Task: Open a blank worksheet and write heading  Discount data  Add 10 product name:-  'Apple, Banana,_x000D_
Orange, Tomato, Potato, Onion, Carrot, Milk, Bread, Eggs (dozen). ' in January Last week sales are  1.99, 0.49, 0.79, 1.29, 0.99, 0.89, 0.69, 2.49, 1.99, 2.99.Discount (%):-  10, 20, 15, 5, 12, 8, 25, 10, 15, 20. Save page analysisSalesByMonth_2022
Action: Mouse moved to (22, 29)
Screenshot: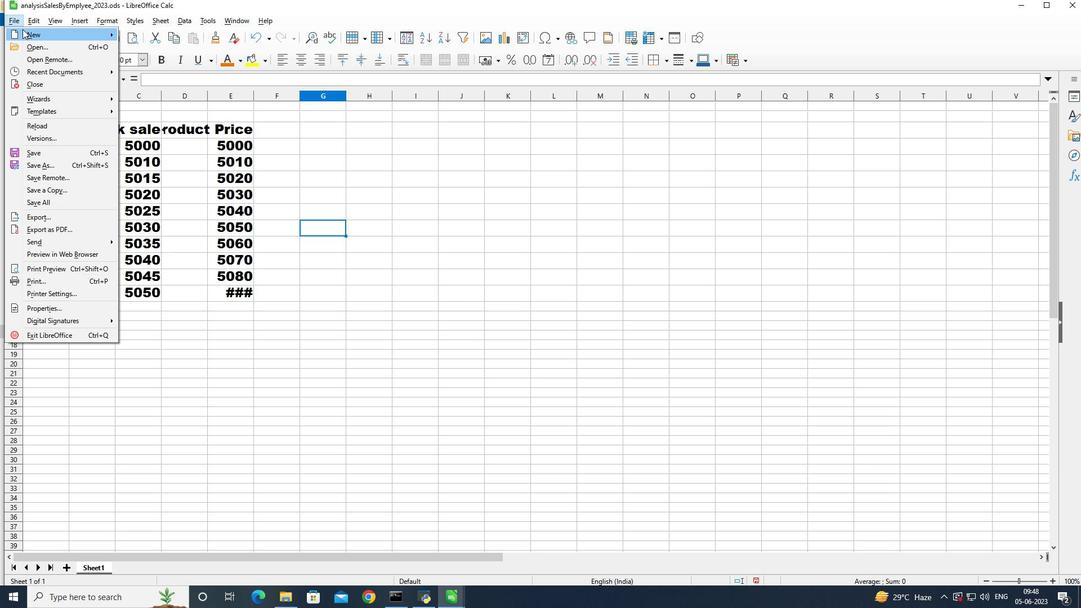 
Action: Mouse pressed left at (22, 29)
Screenshot: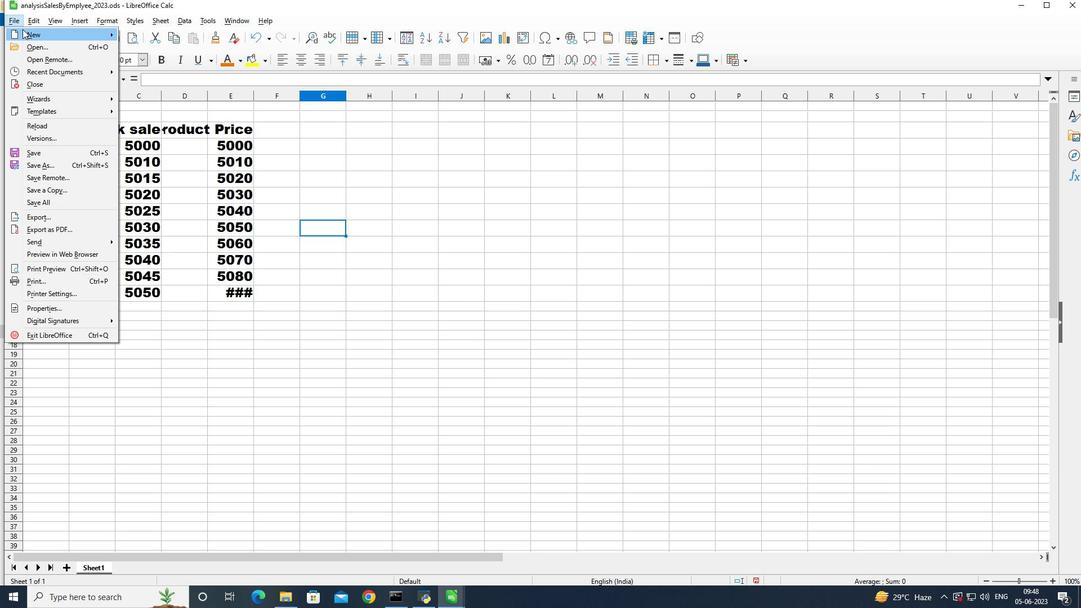 
Action: Mouse moved to (135, 41)
Screenshot: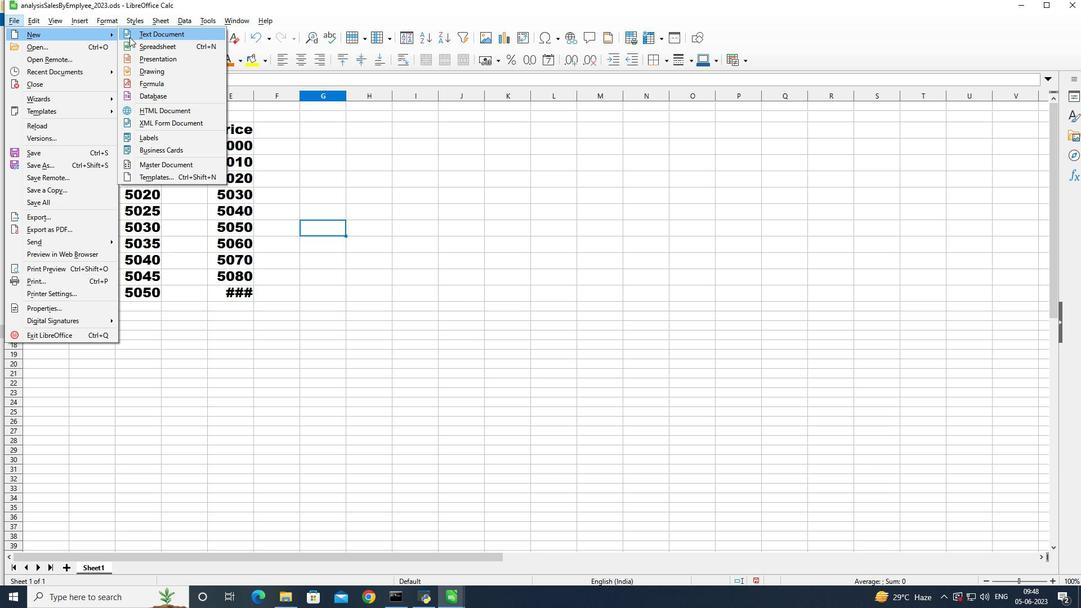 
Action: Mouse pressed left at (135, 41)
Screenshot: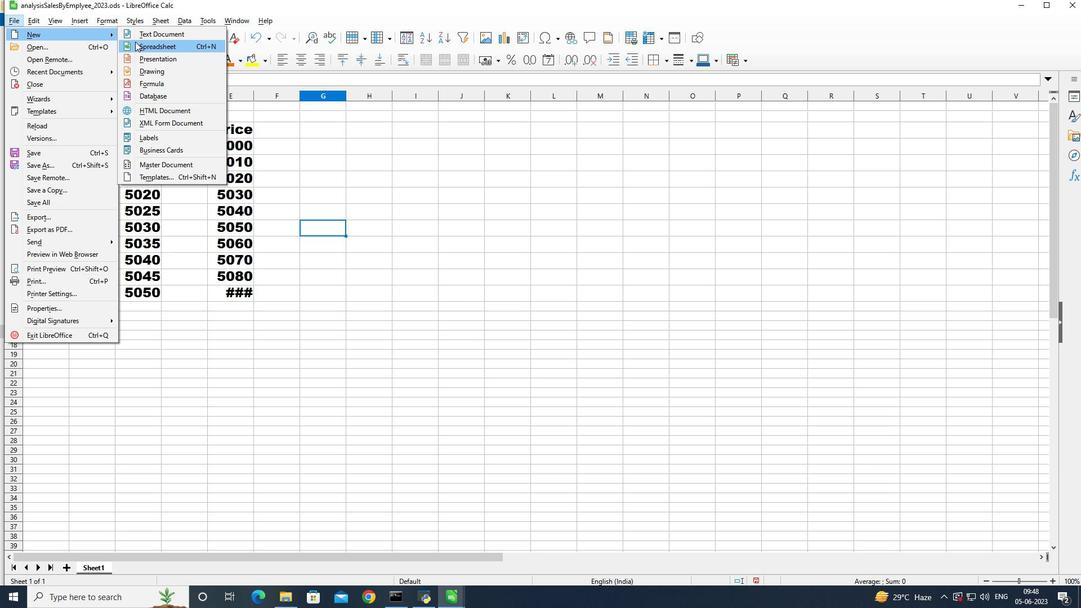 
Action: Mouse moved to (78, 117)
Screenshot: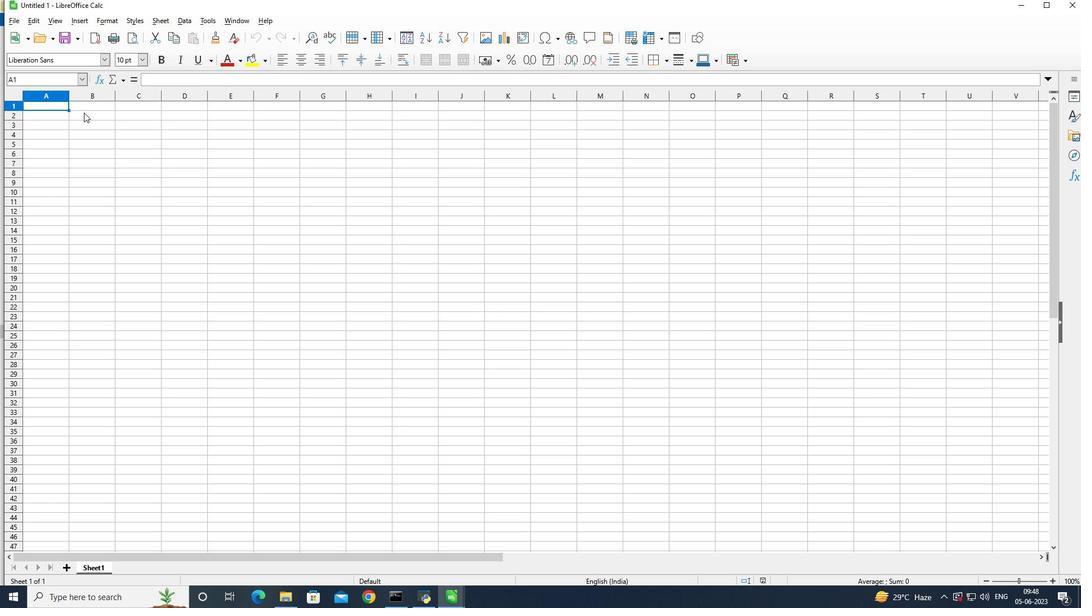 
Action: Mouse pressed left at (78, 117)
Screenshot: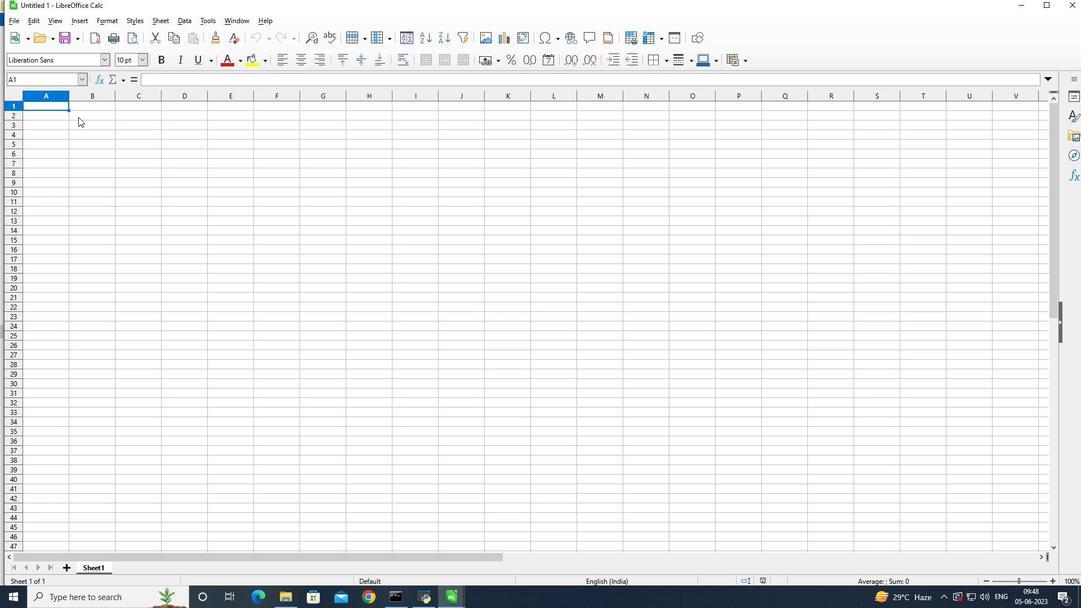 
Action: Mouse moved to (117, 116)
Screenshot: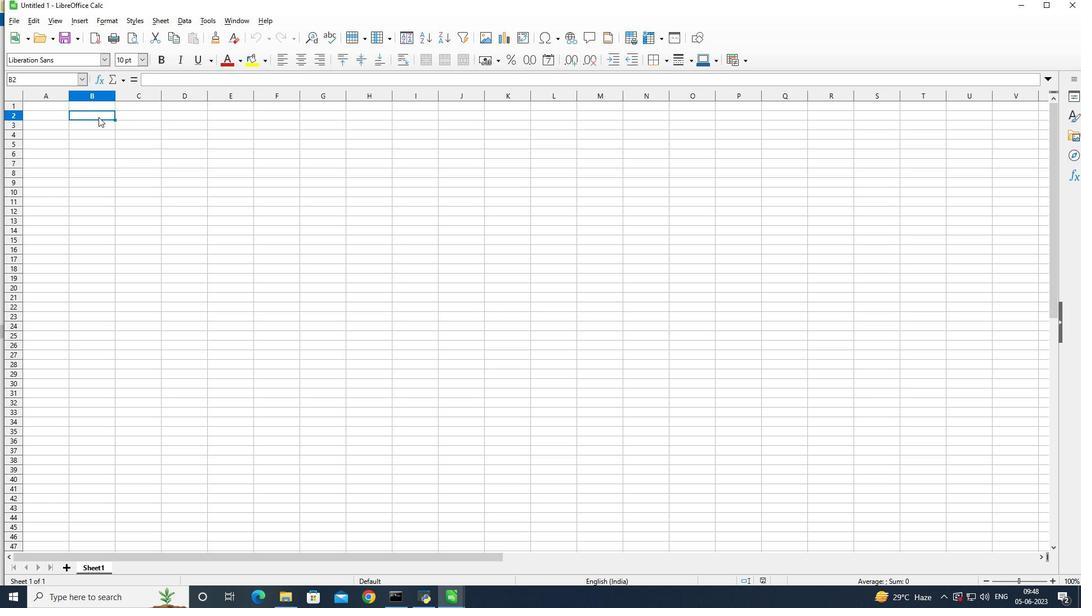 
Action: Key pressed <Key.shift>Discount<Key.space><Key.shift>Data
Screenshot: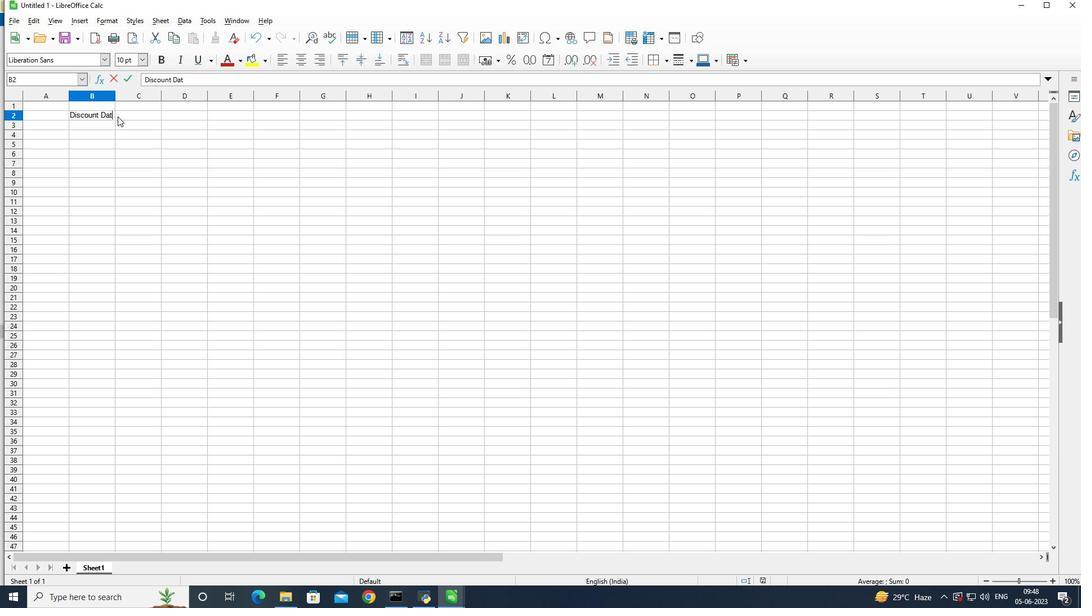 
Action: Mouse moved to (47, 123)
Screenshot: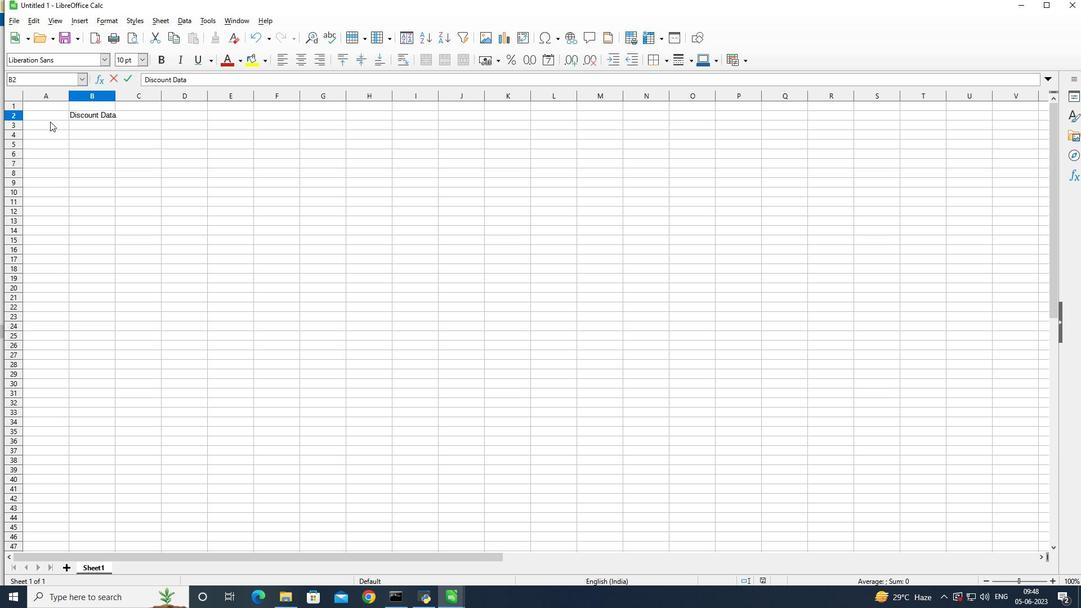
Action: Mouse pressed left at (47, 123)
Screenshot: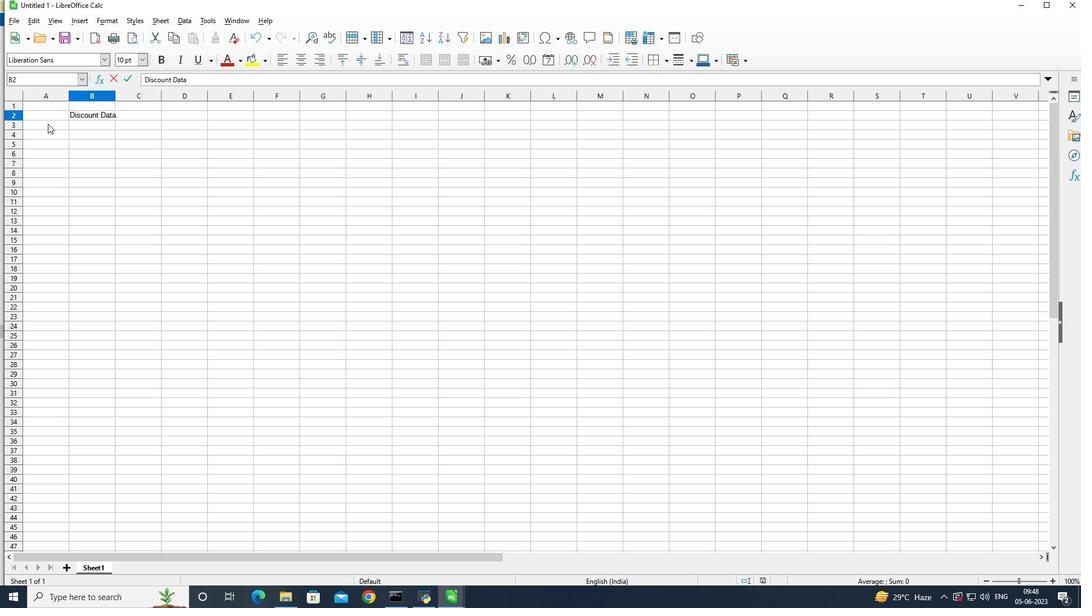
Action: Key pressed <Key.shift>Name<Key.enter><Key.shift>Apple<Key.enter><Key.shift>Banana<Key.enter>
Screenshot: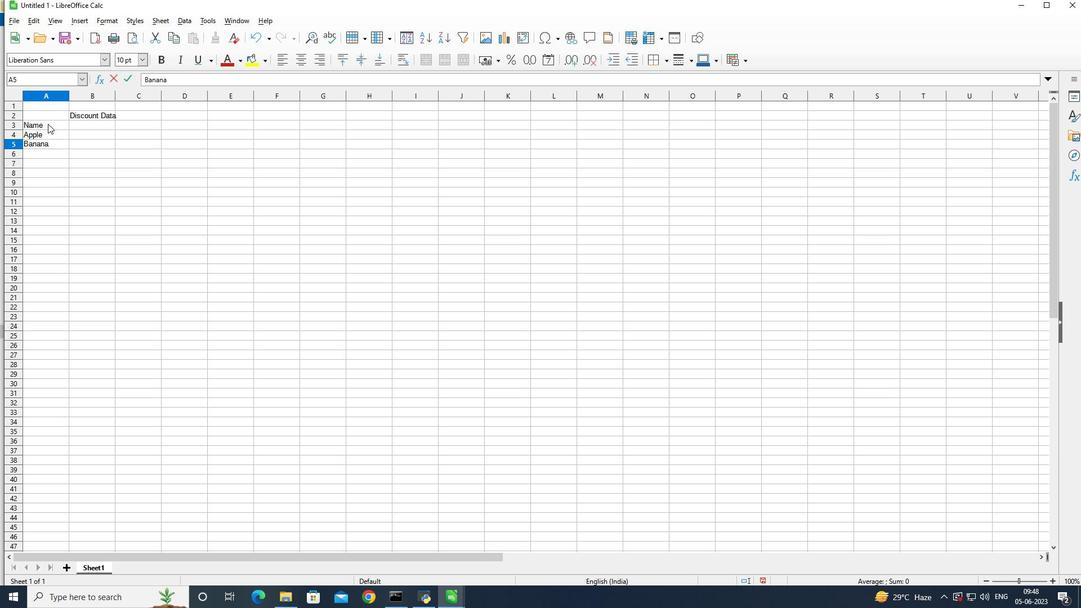 
Action: Mouse moved to (1081, 604)
Screenshot: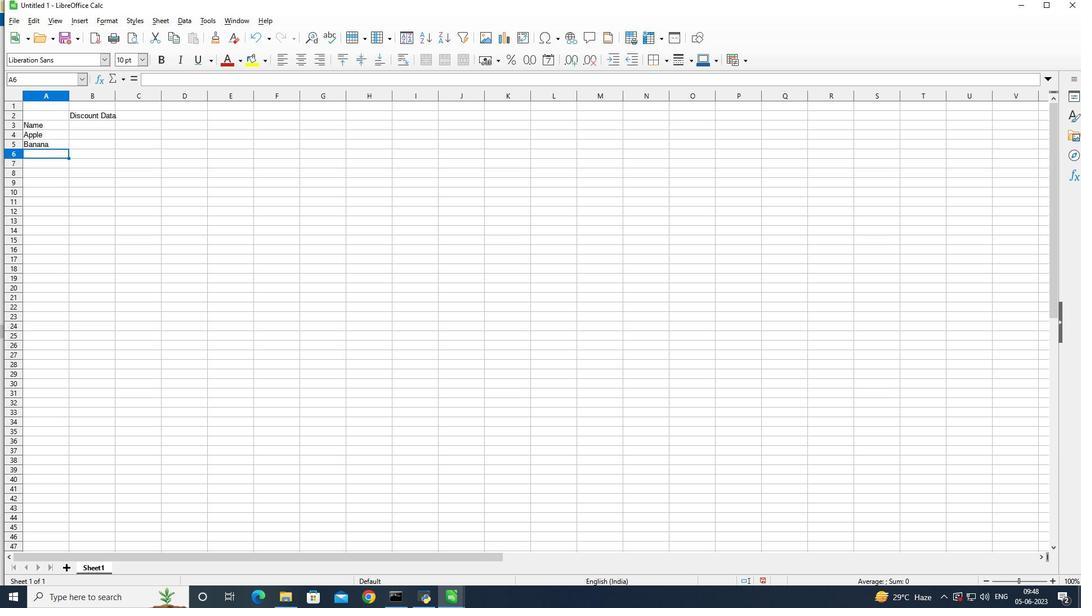 
Action: Key pressed <Key.shift>Orage<Key.backspace><Key.backspace>nge<Key.enter><Key.shift>Tomato<Key.enter><Key.shift>Potato<Key.enter><Key.shift>Onion<Key.enter><Key.shift>Carrot<Key.enter><Key.shift>Milk<Key.enter><Key.shift>Bread<Key.enter><Key.shift><Key.shift><Key.shift><Key.shift><Key.shift><Key.shift><Key.shift><Key.shift><Key.shift>Egg<Key.enter>
Screenshot: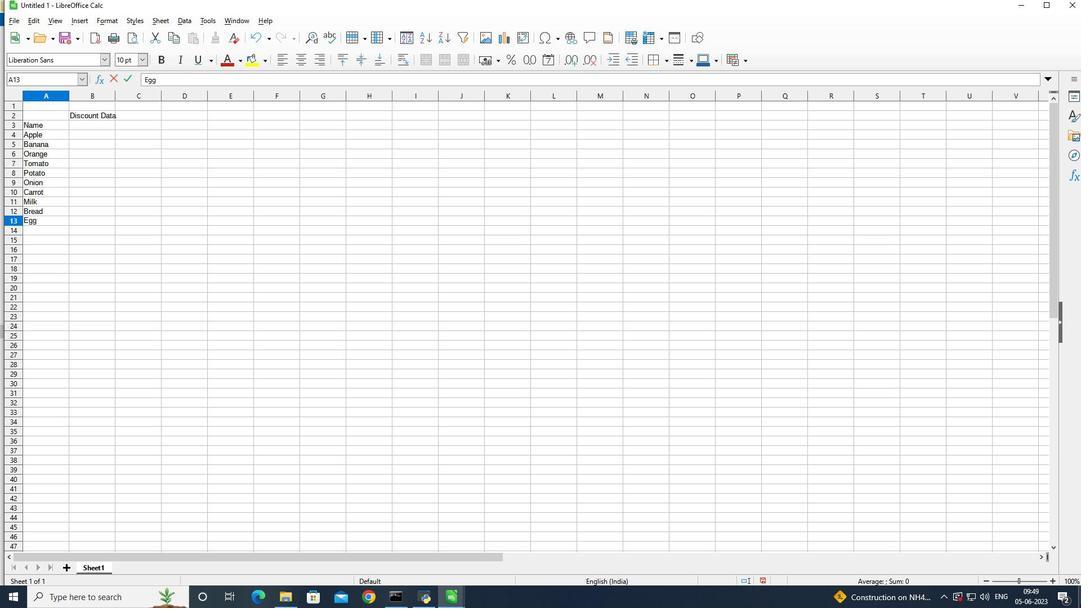 
Action: Mouse moved to (108, 125)
Screenshot: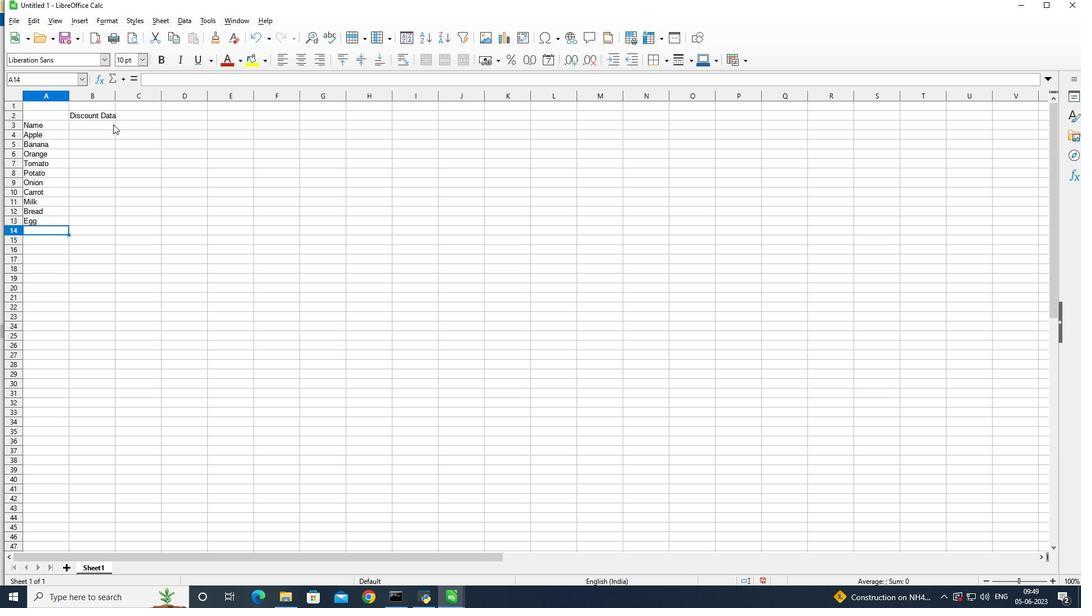 
Action: Mouse pressed left at (108, 125)
Screenshot: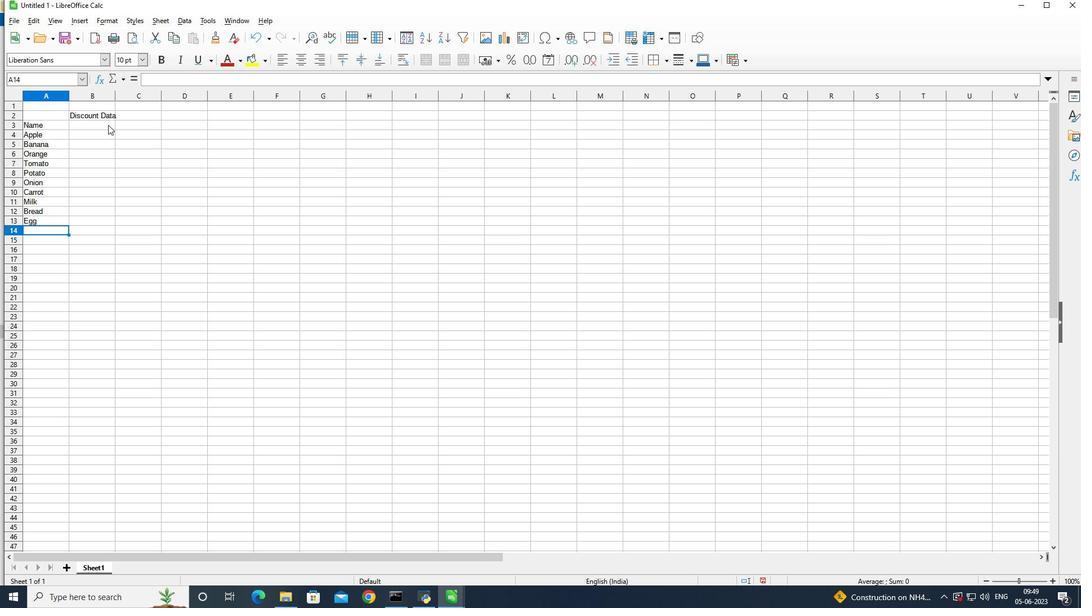 
Action: Mouse moved to (206, 148)
Screenshot: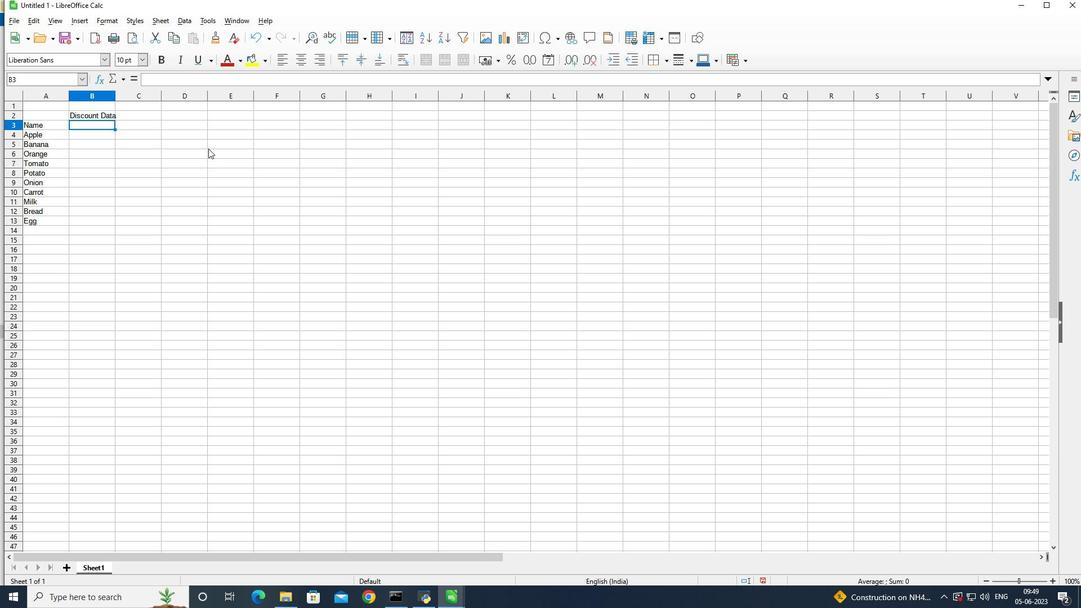 
Action: Key pressed <Key.shift>J
Screenshot: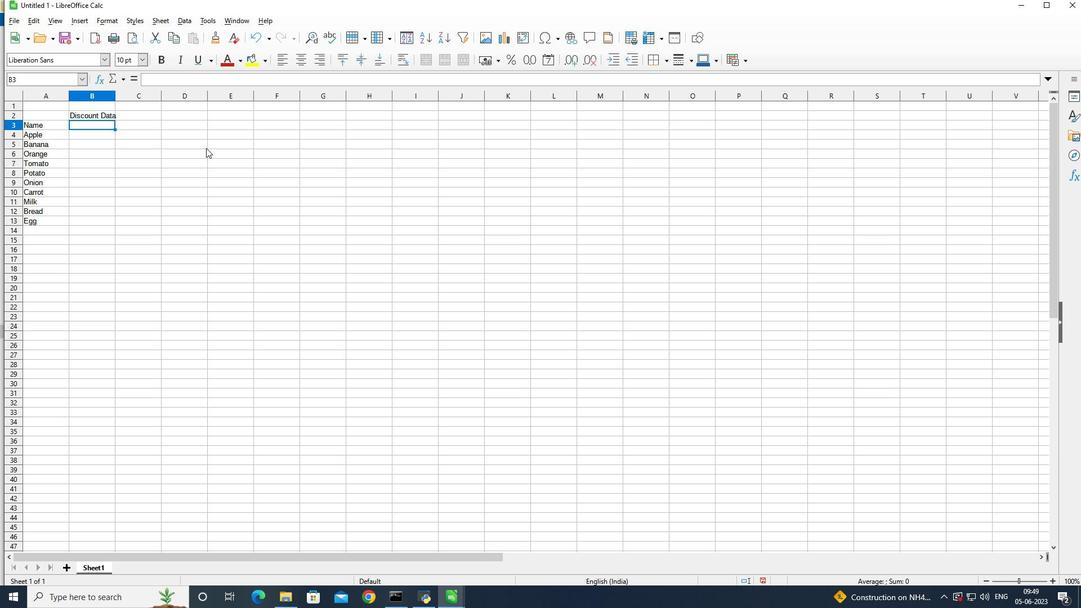 
Action: Mouse moved to (205, 148)
Screenshot: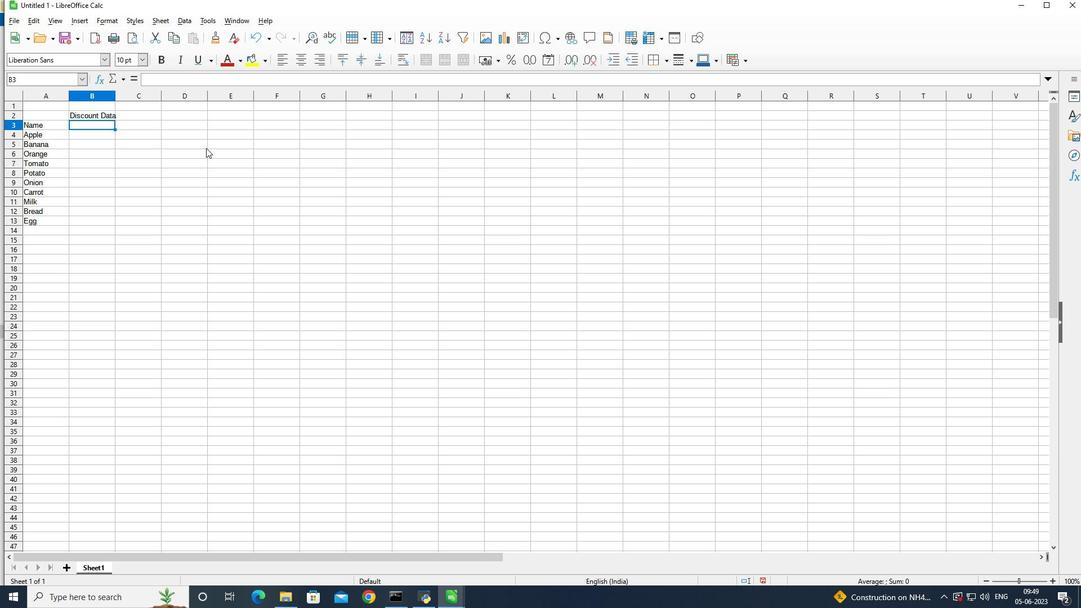 
Action: Key pressed anuary<Key.space><Key.shift>Last<Key.space><Key.shift>week<Key.space>sale<Key.enter>1.99<Key.enter>0.49<Key.enter>0.79<Key.enter>1.29<Key.enter>0.99<Key.enter>0.89<Key.enter>0.69<Key.enter>2.49<Key.enter>1.99<Key.enter>
Screenshot: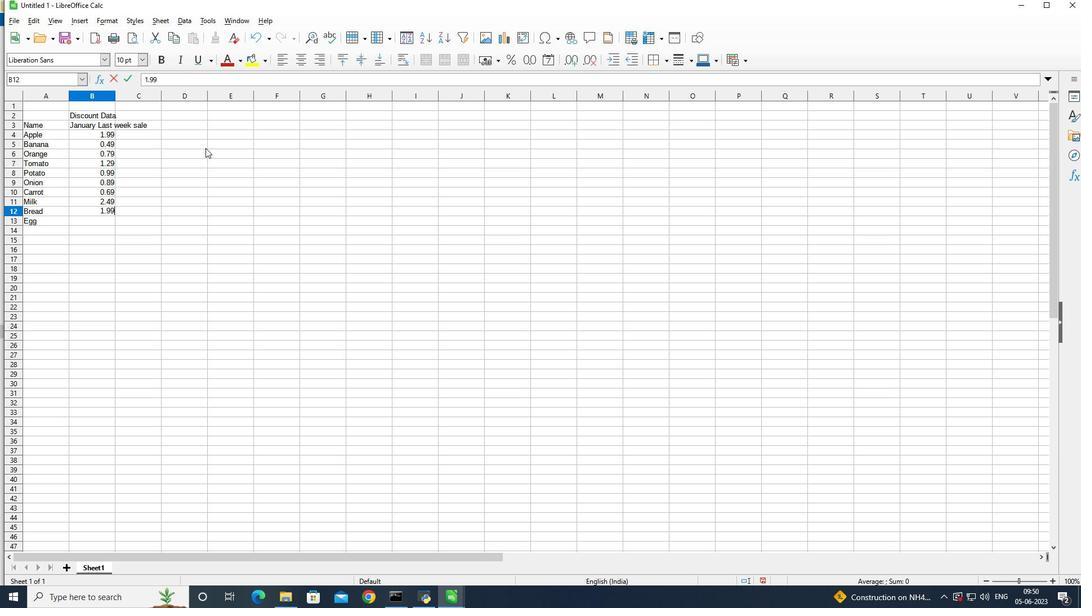 
Action: Mouse moved to (182, 113)
Screenshot: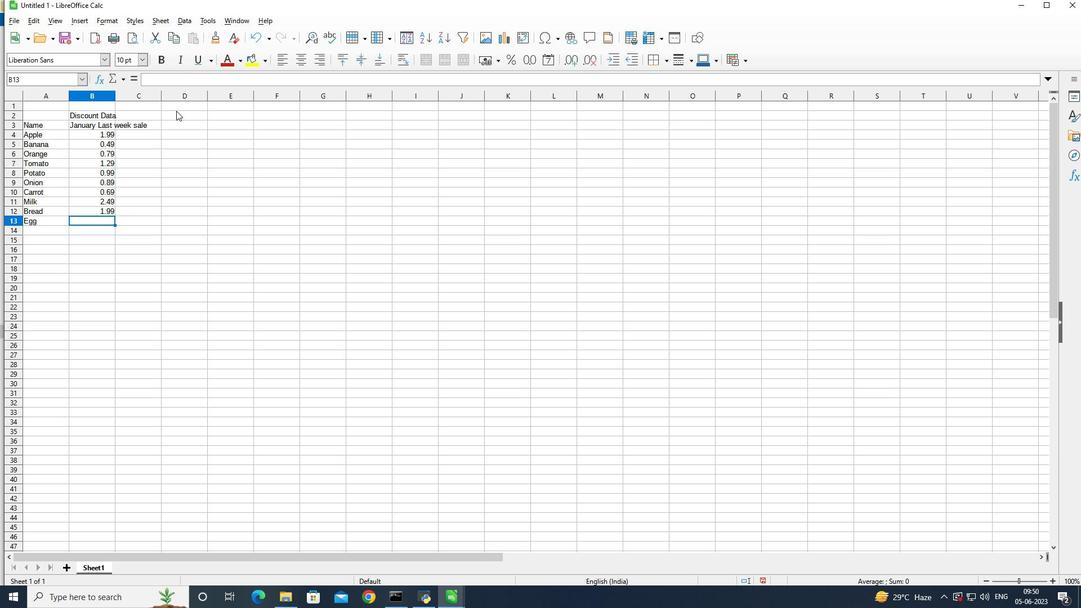 
Action: Key pressed 2
Screenshot: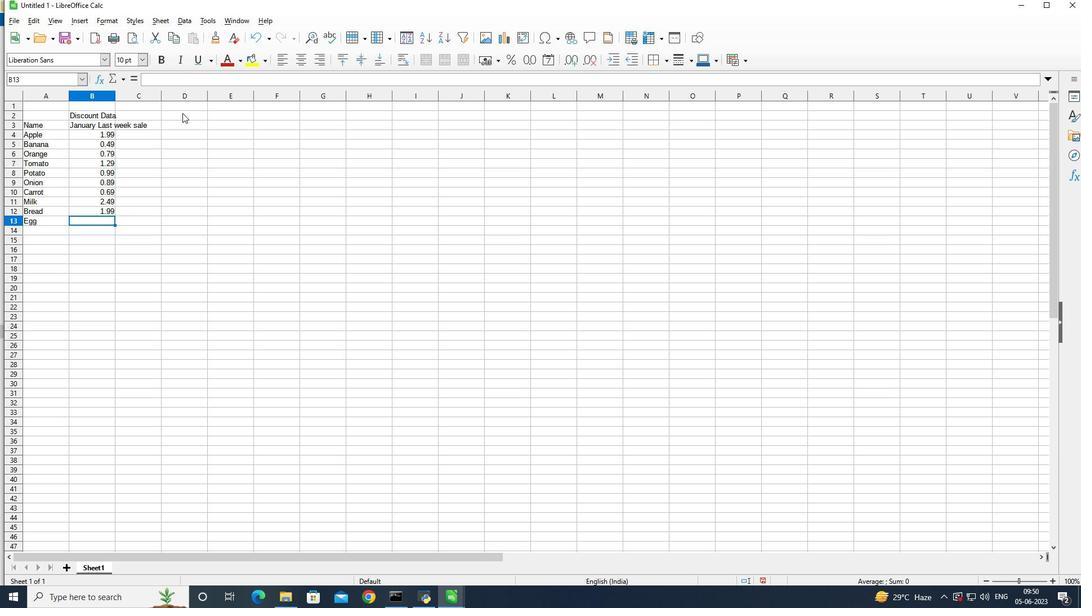 
Action: Mouse moved to (189, 114)
Screenshot: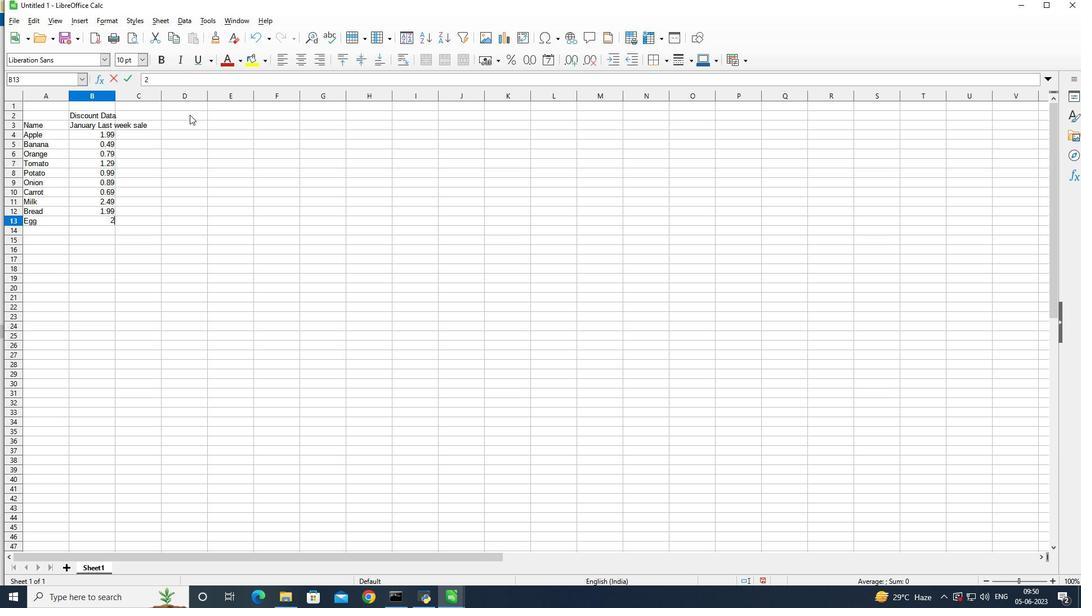 
Action: Key pressed .99<Key.enter>
Screenshot: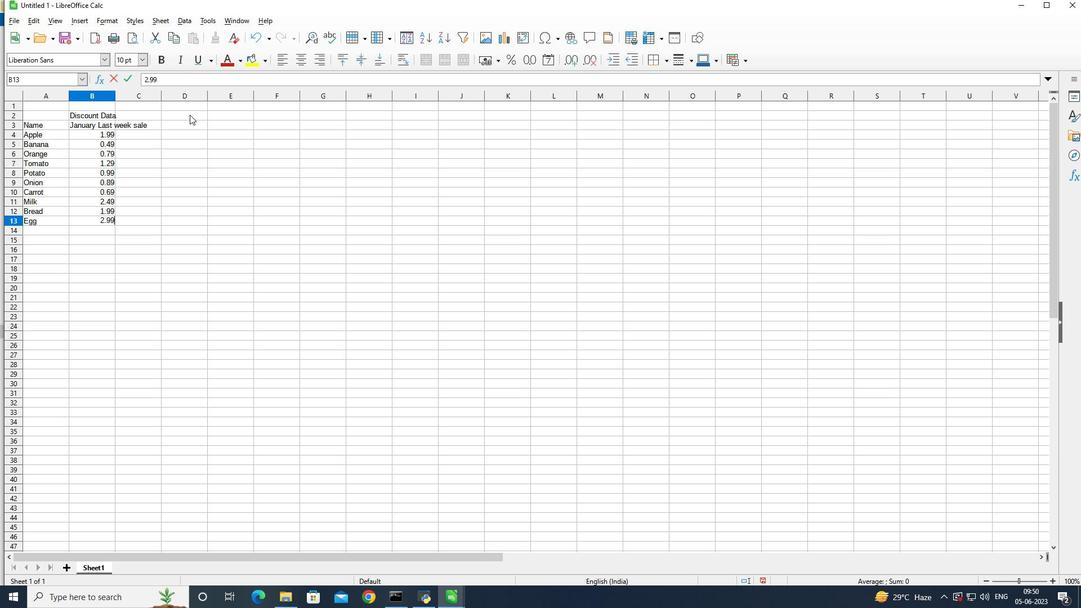 
Action: Mouse moved to (177, 123)
Screenshot: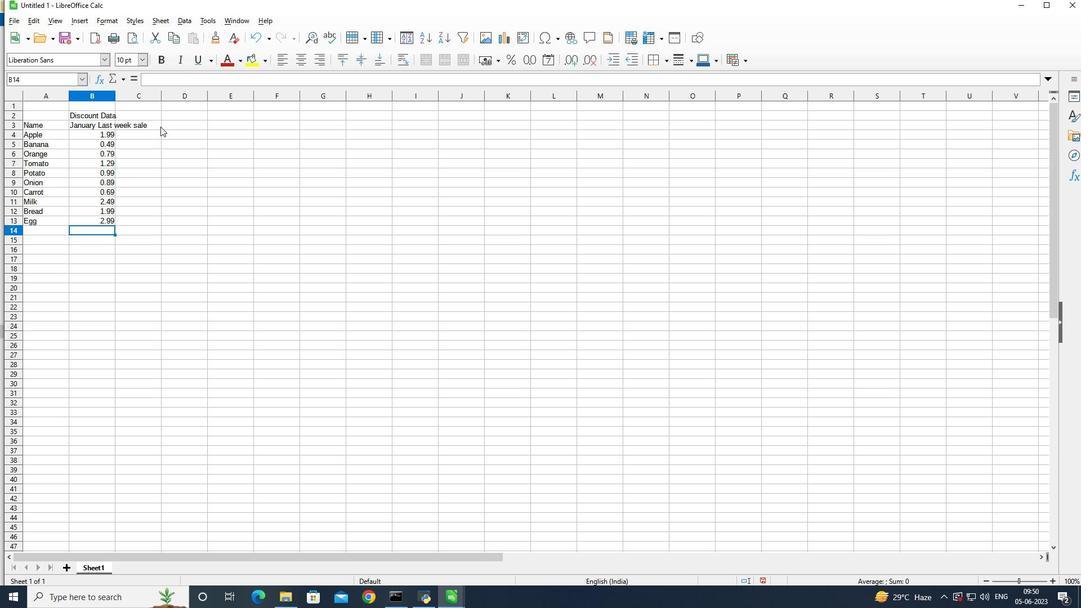 
Action: Mouse pressed left at (177, 123)
Screenshot: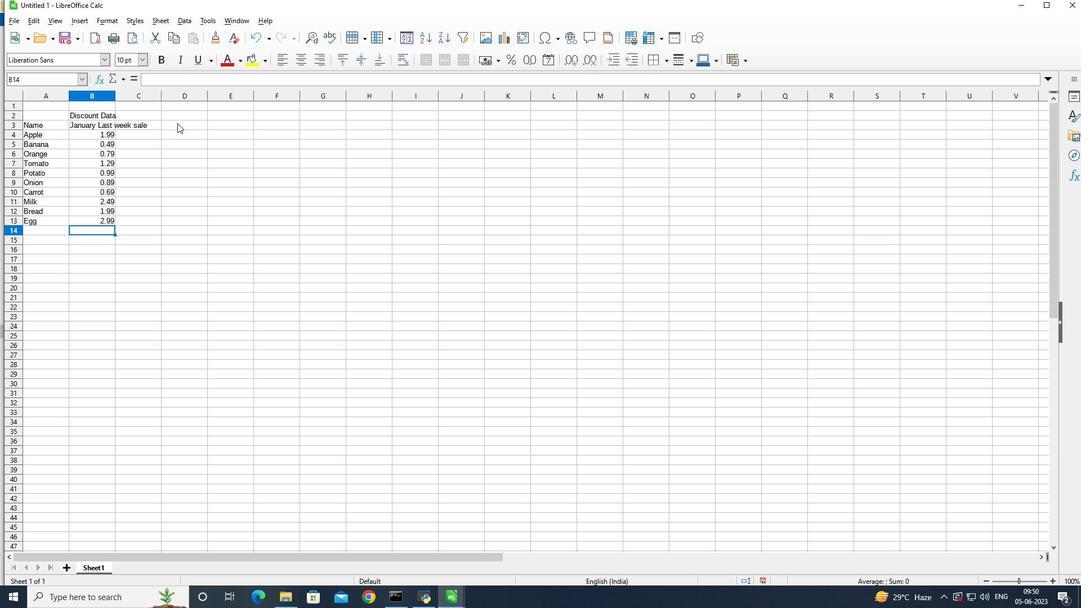
Action: Mouse moved to (184, 128)
Screenshot: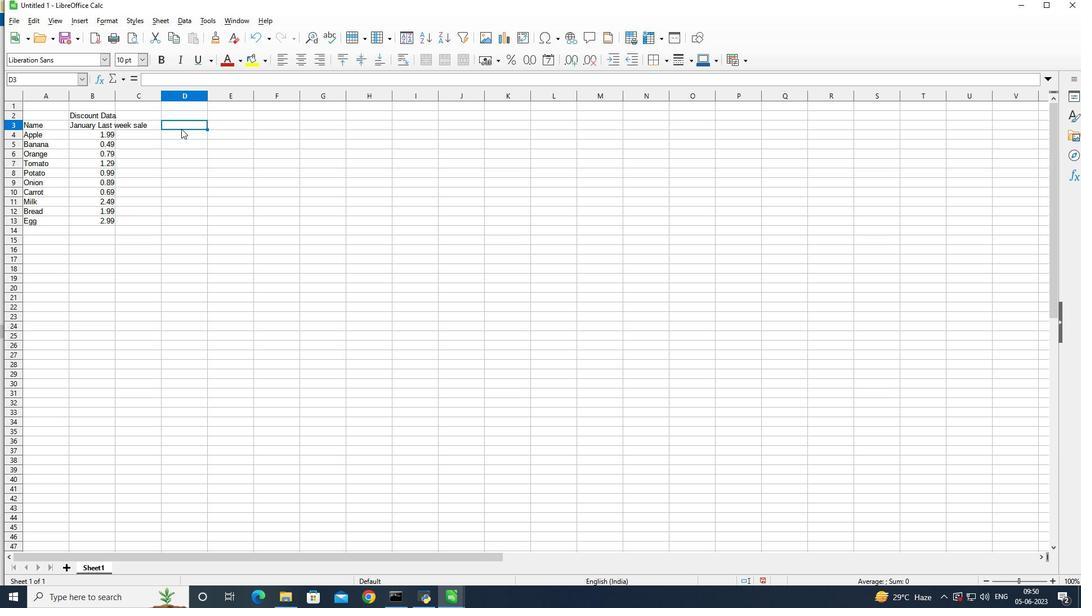 
Action: Key pressed <Key.shift><Key.shift><Key.shift><Key.shift><Key.shift><Key.shift><Key.shift><Key.shift><Key.shift><Key.shift><Key.shift><Key.shift><Key.shift><Key.shift><Key.shift><Key.shift>Disco
Screenshot: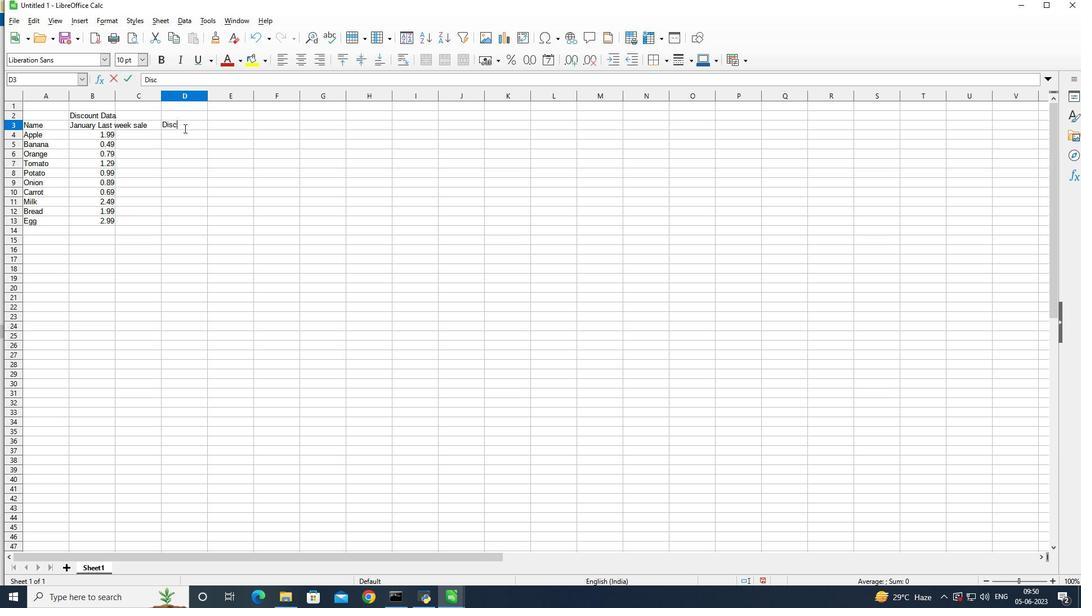 
Action: Mouse moved to (183, 128)
Screenshot: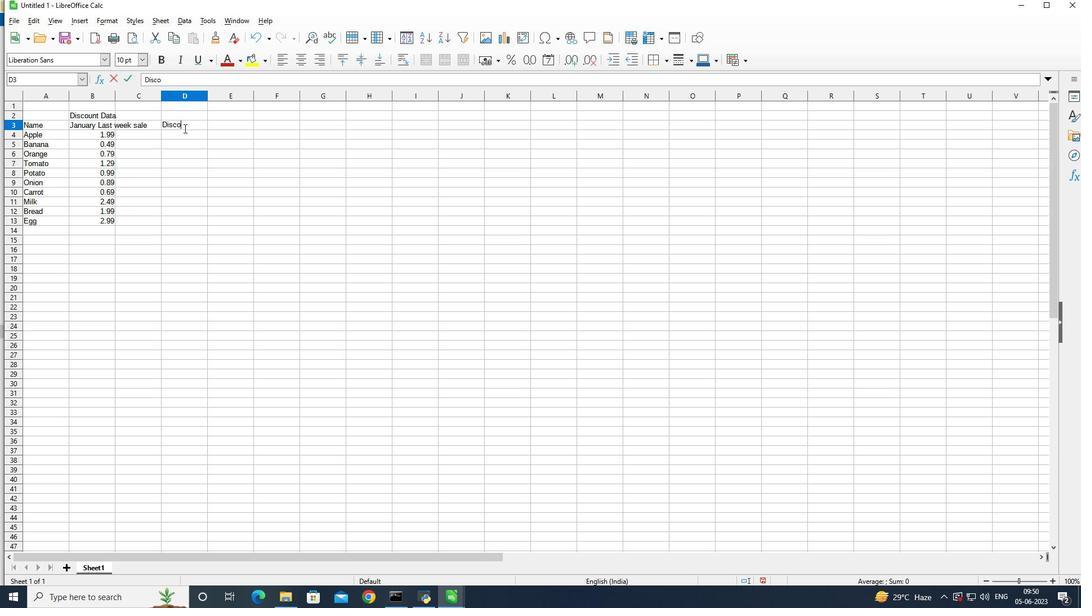 
Action: Key pressed u
Screenshot: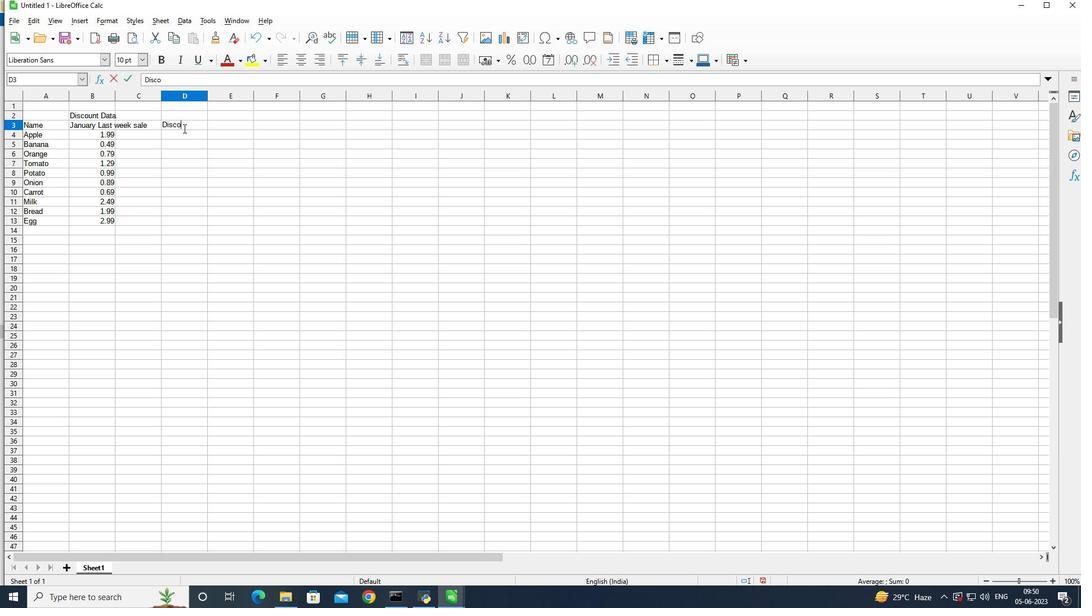 
Action: Mouse moved to (183, 128)
Screenshot: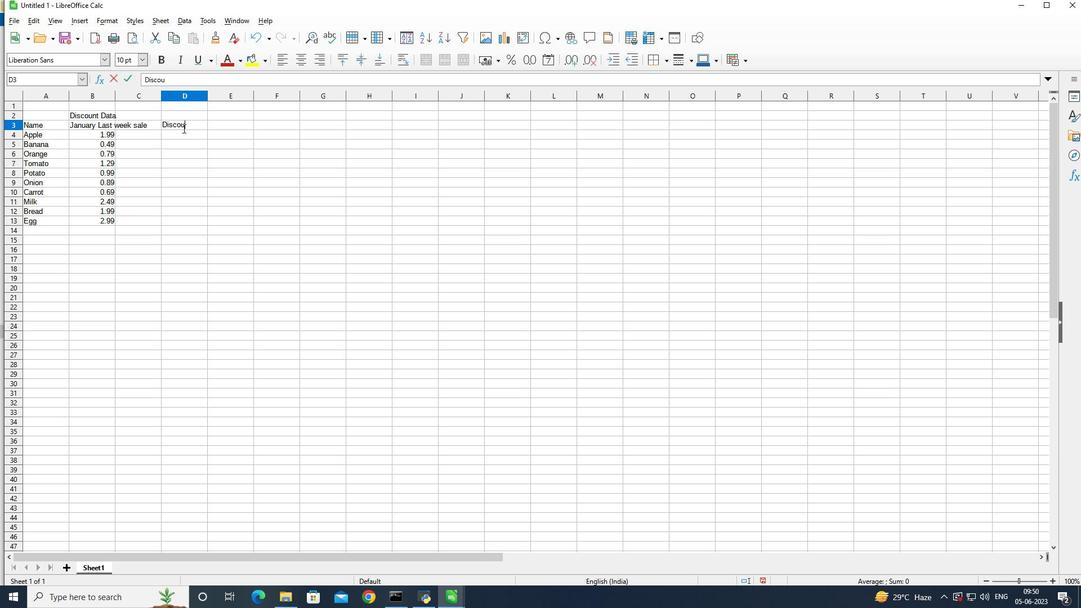 
Action: Key pressed n
Screenshot: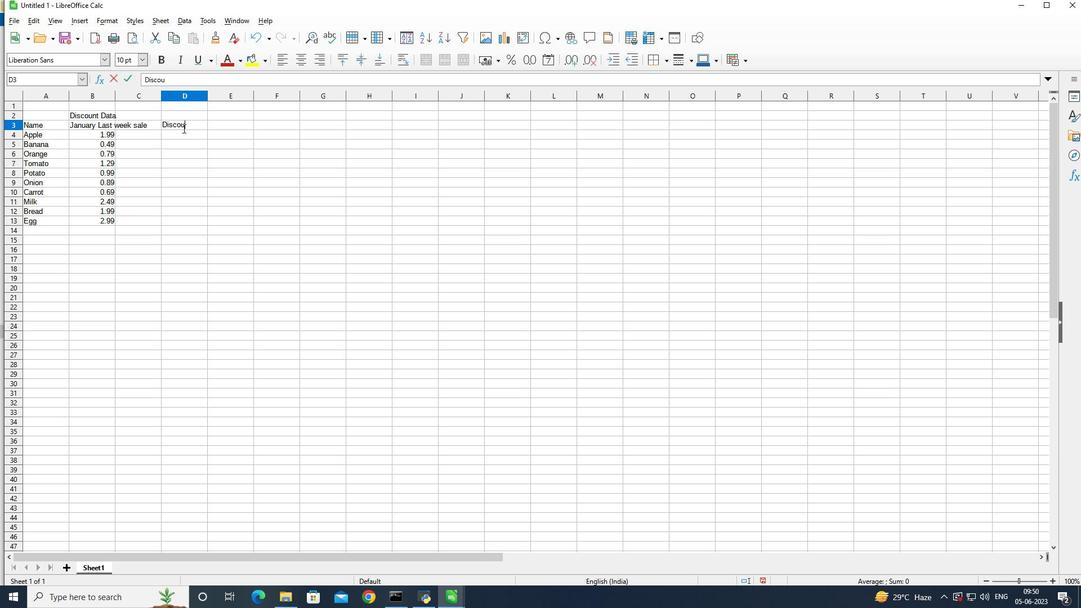 
Action: Mouse moved to (183, 128)
Screenshot: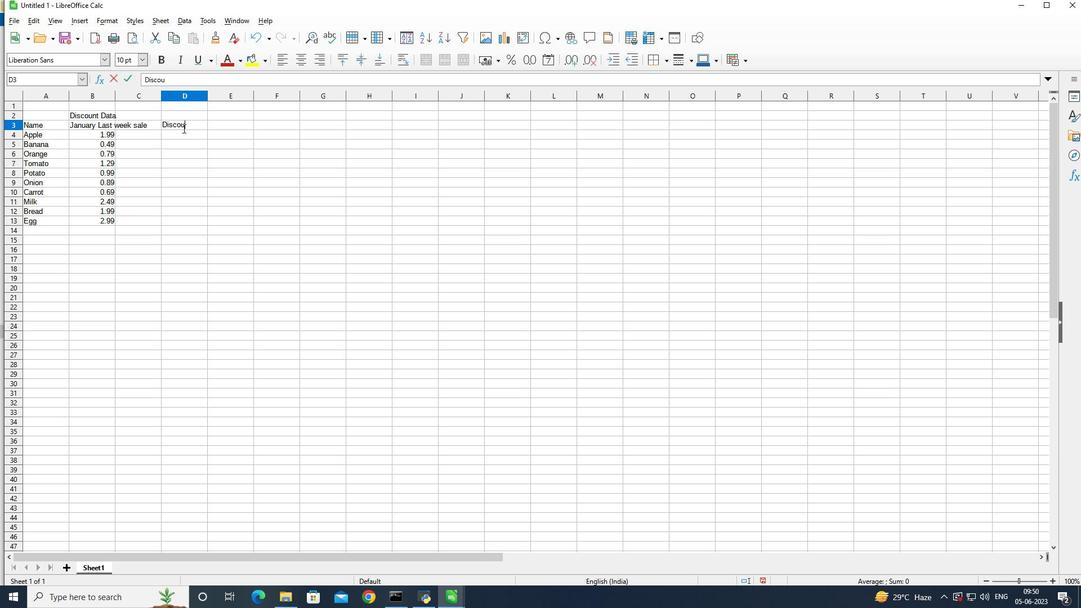 
Action: Key pressed t
Screenshot: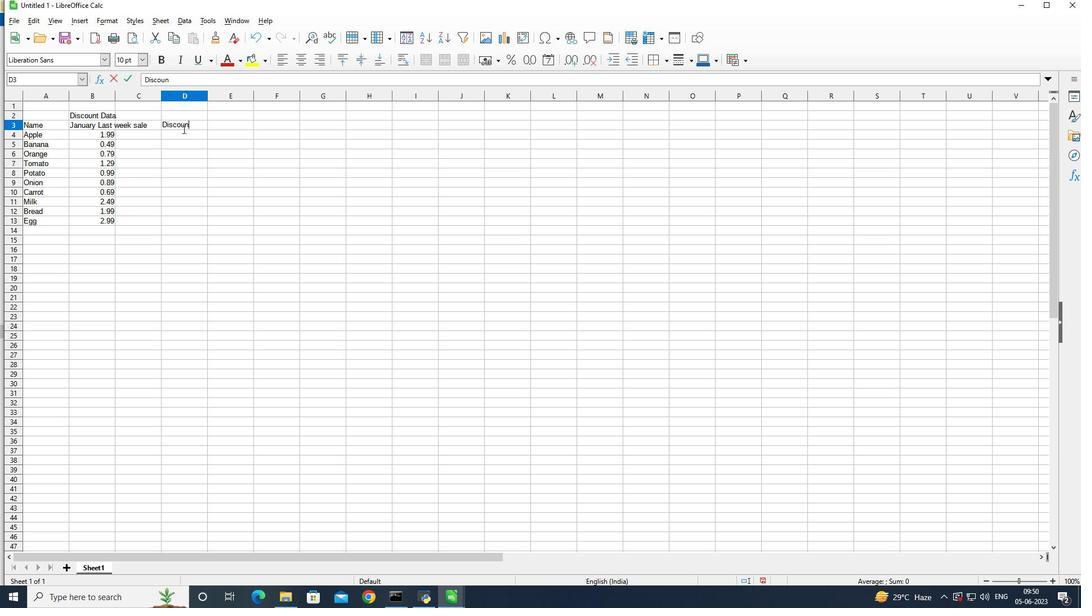 
Action: Mouse moved to (182, 130)
Screenshot: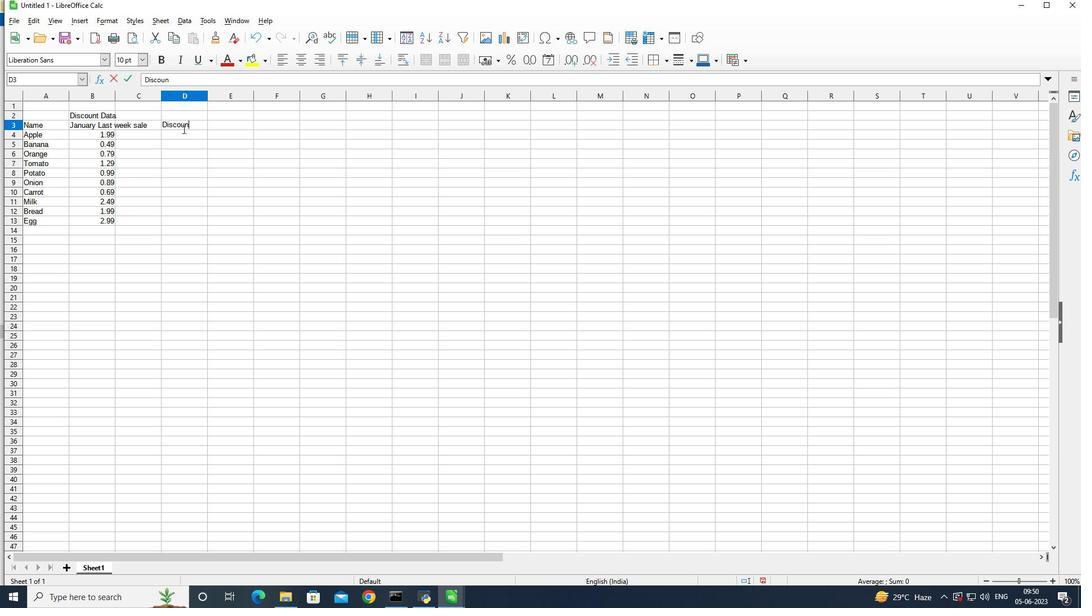 
Action: Key pressed <Key.enter>
Screenshot: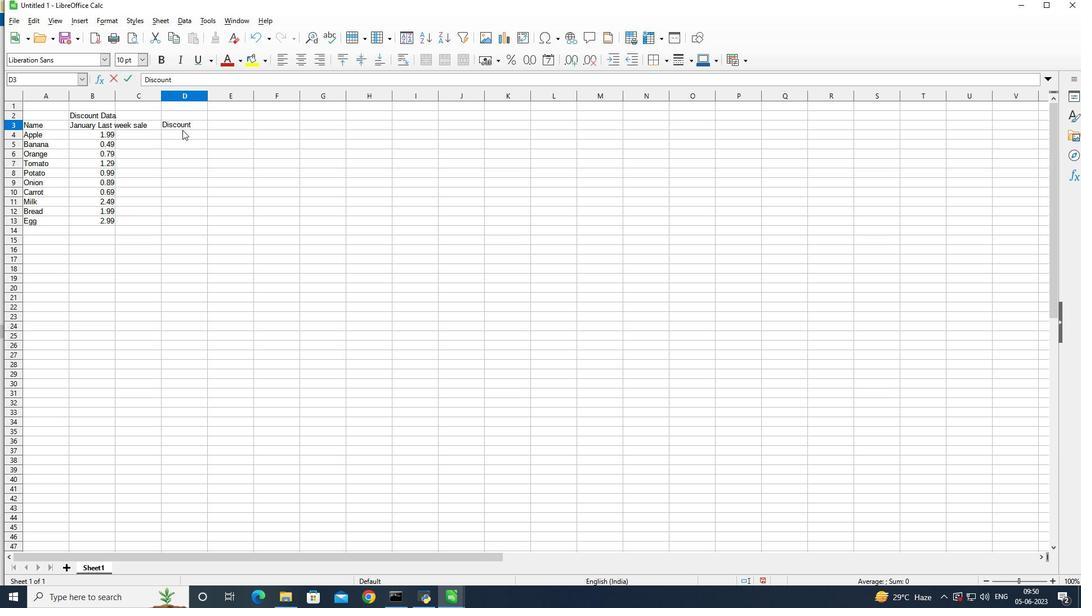 
Action: Mouse moved to (182, 130)
Screenshot: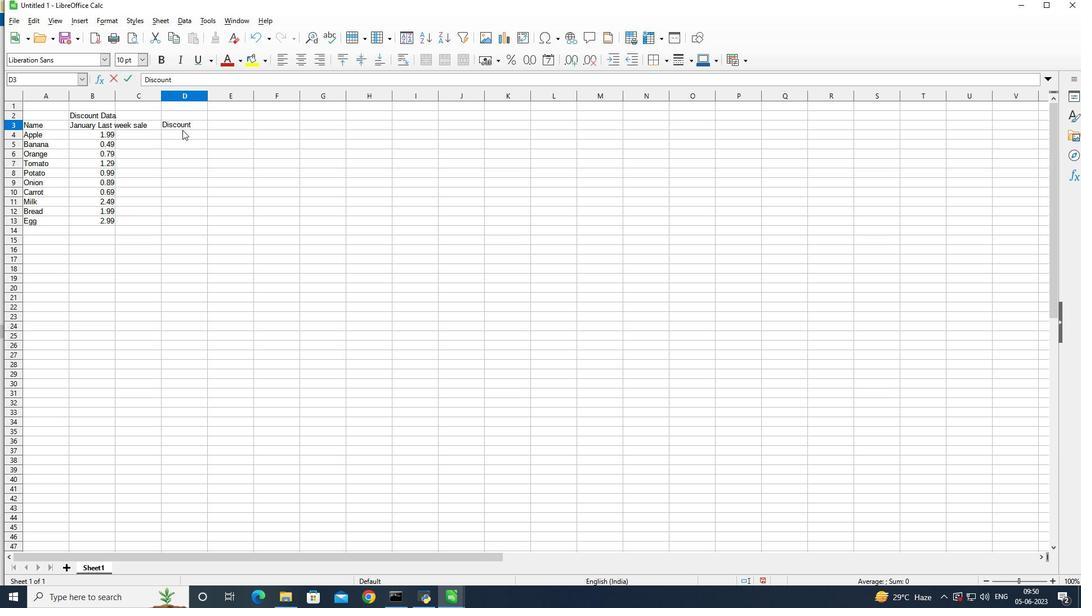 
Action: Key pressed 10<Key.enter>20<Key.enter>15<Key.enter>5<Key.enter>12<Key.enter>8<Key.enter>25<Key.enter>10<Key.enter>15<Key.enter>20
Screenshot: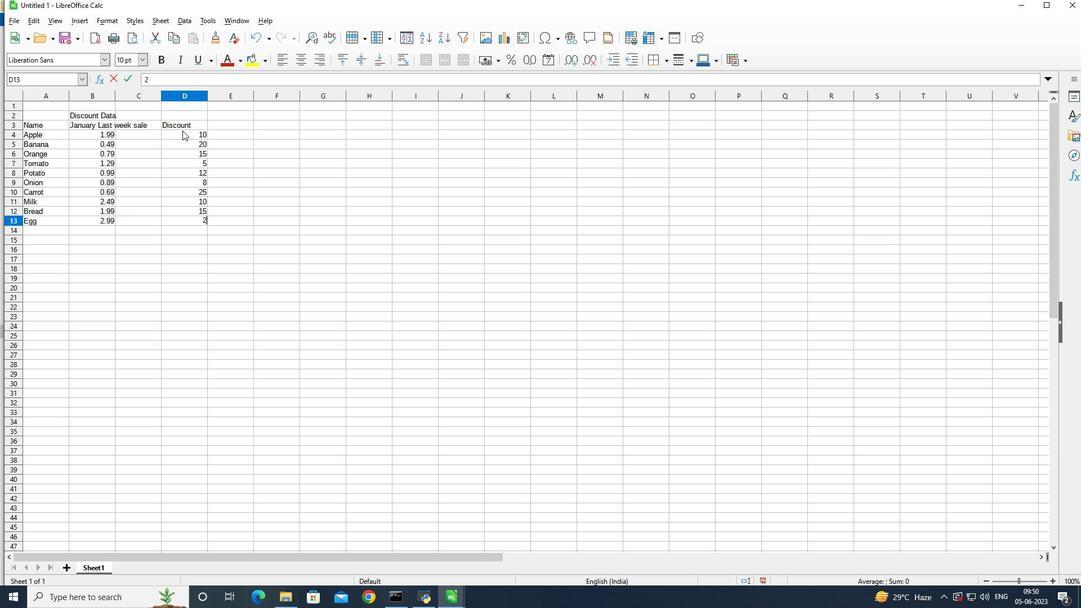 
Action: Mouse moved to (393, 221)
Screenshot: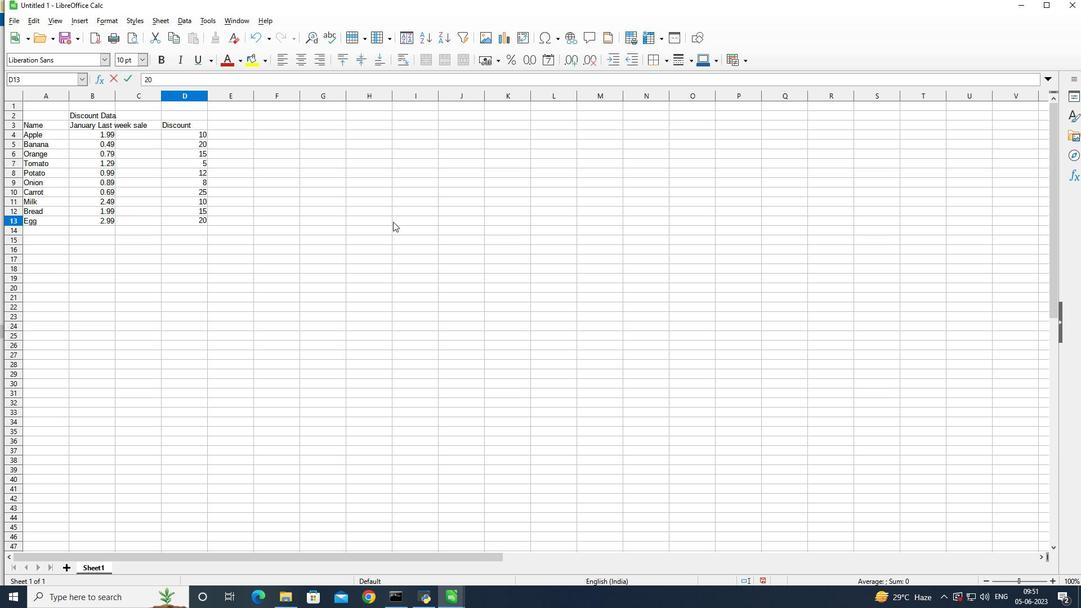 
Action: Key pressed ctrl+S
Screenshot: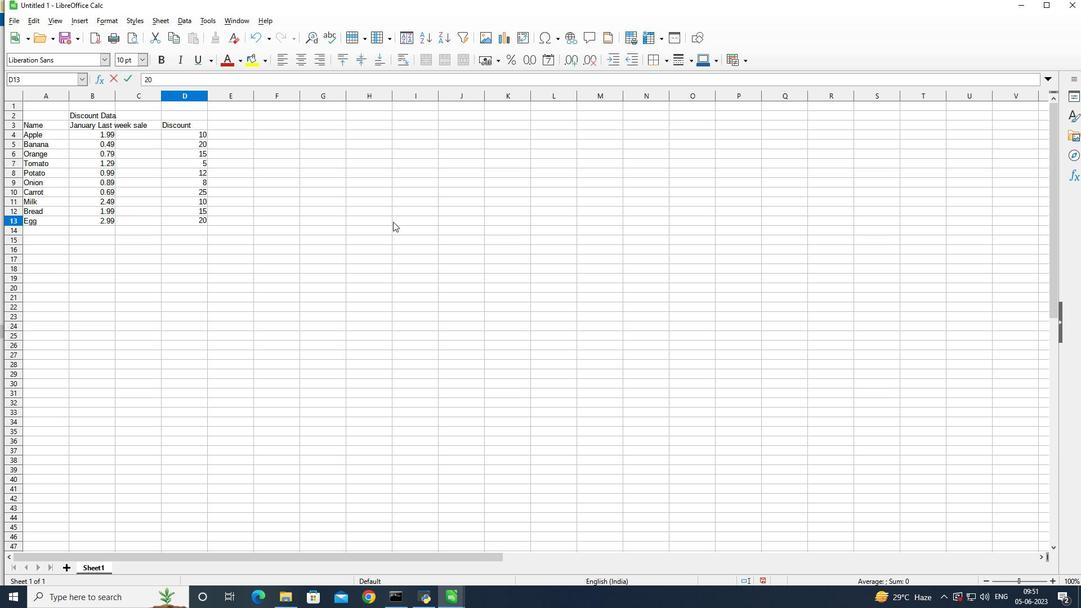 
Action: Mouse moved to (660, 260)
Screenshot: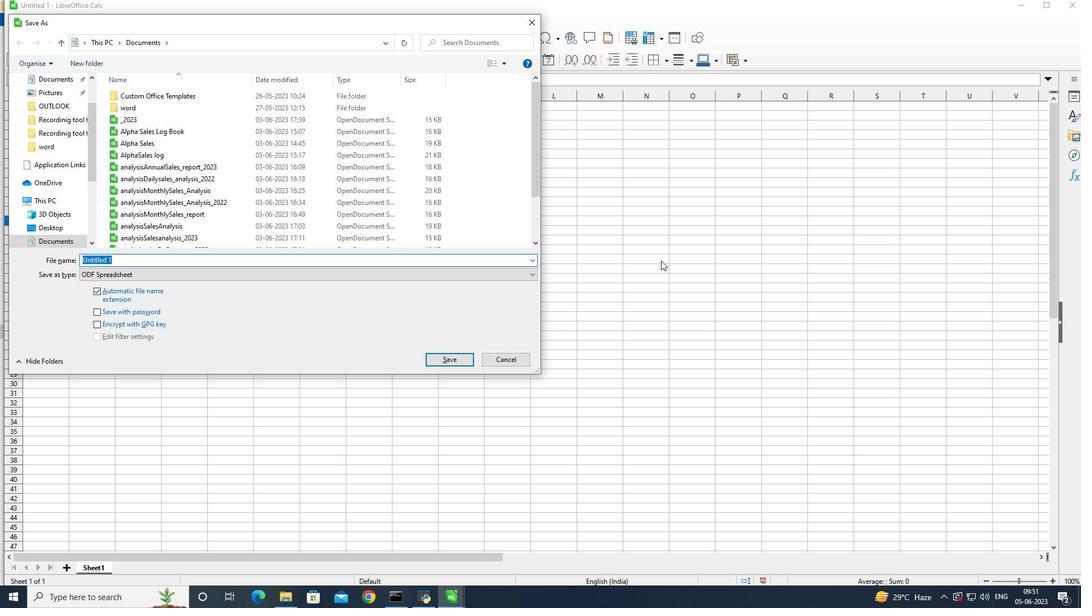
Action: Key pressed <Key.shift><Key.shift>
Screenshot: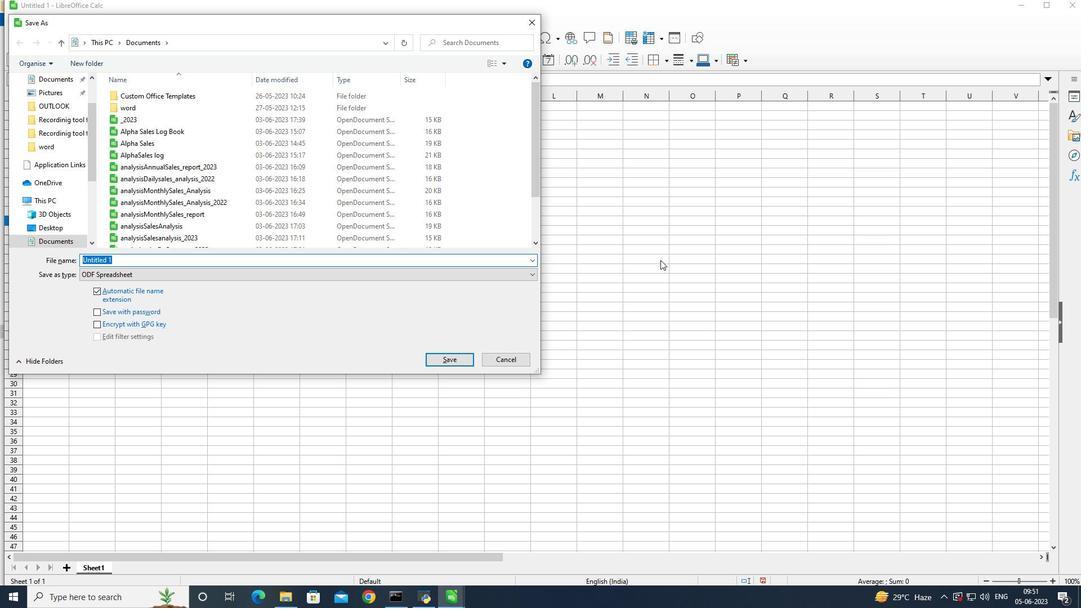 
Action: Mouse moved to (553, 180)
Screenshot: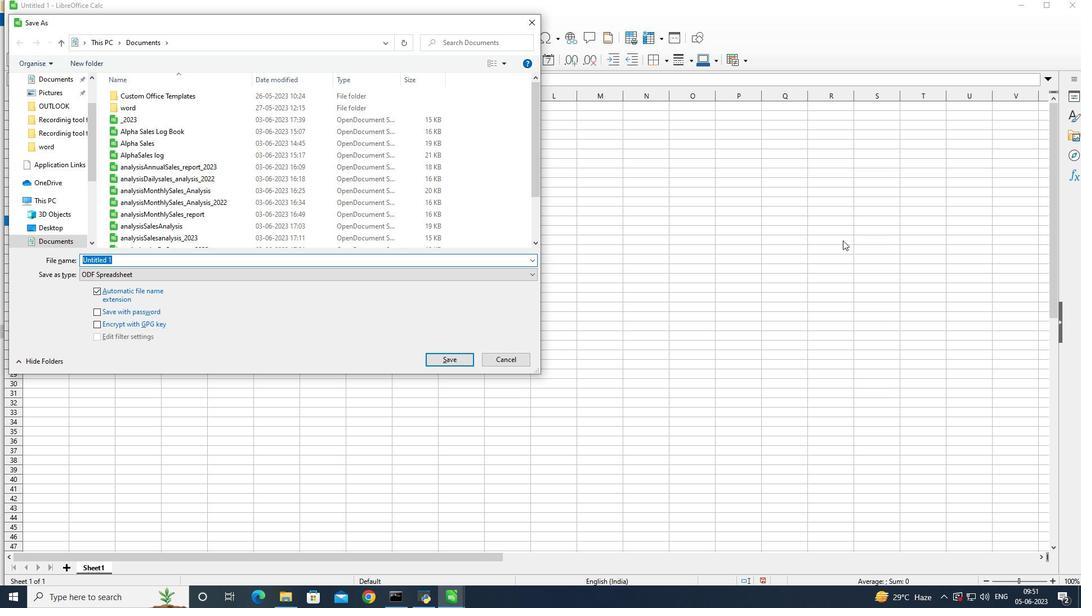 
Action: Key pressed analysis<Key.shift>Sales<Key.shift>By<Key.shift><Key.shift><Key.shift><Key.shift><Key.shift><Key.shift><Key.shift><Key.shift><Key.shift><Key.shift>Month<Key.shift_r>_2022<Key.enter>
Screenshot: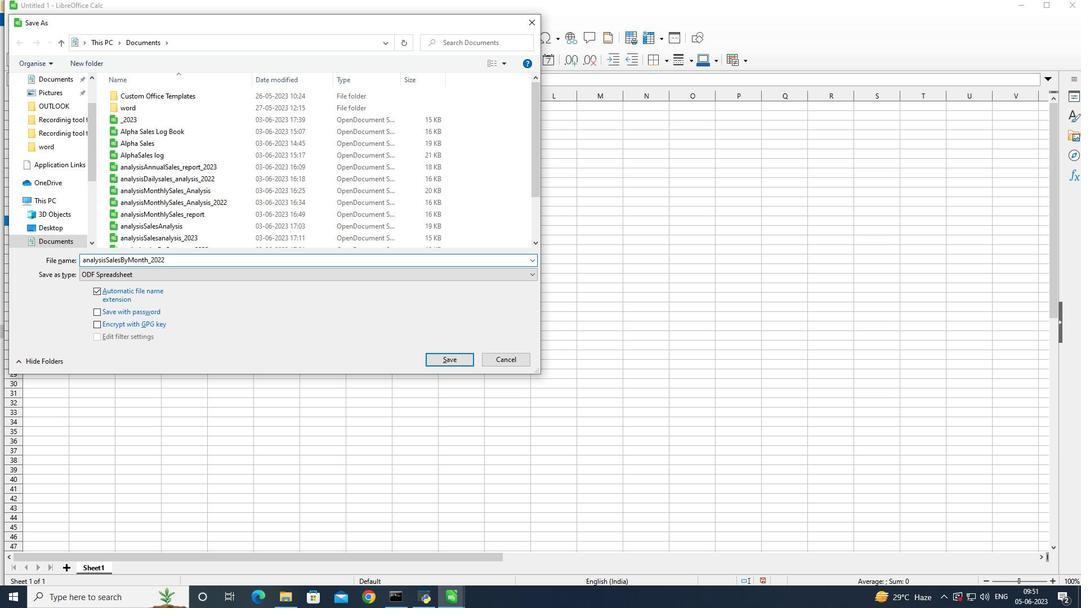 
